 Task: Open Card Card0000000227 in  Board0000000057 in Workspace WS0000000019 in Trello. Add Member Mailaustralia7@gmail.com to Card Card0000000227 in  Board0000000057 in Workspace WS0000000019 in Trello. Add Orange Label titled Label0000000227 to Card Card0000000227 in  Board0000000057 in Workspace WS0000000019 in Trello. Add Checklist CL0000000227 to Card Card0000000227 in  Board0000000057 in Workspace WS0000000019 in Trello. Add Dates with Start Date as Oct 01 2023 and Due Date as Oct 31 2023 to Card Card0000000227 in  Board0000000057 in Workspace WS0000000019 in Trello
Action: Mouse moved to (439, 21)
Screenshot: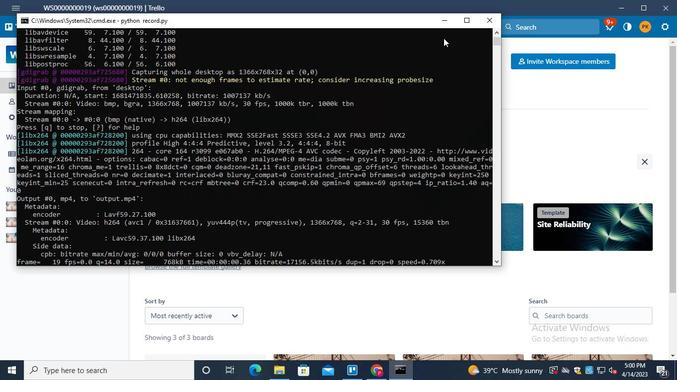 
Action: Mouse pressed left at (439, 21)
Screenshot: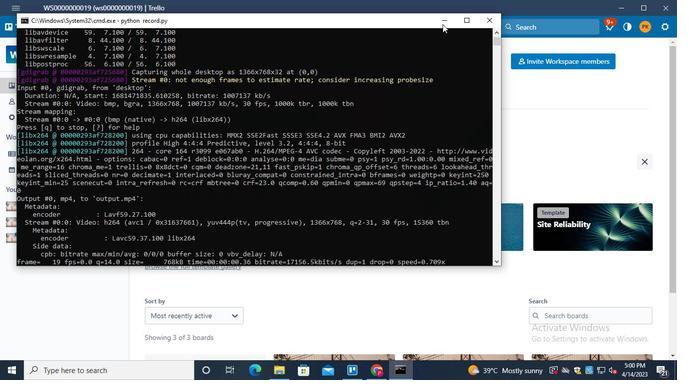 
Action: Mouse moved to (43, 234)
Screenshot: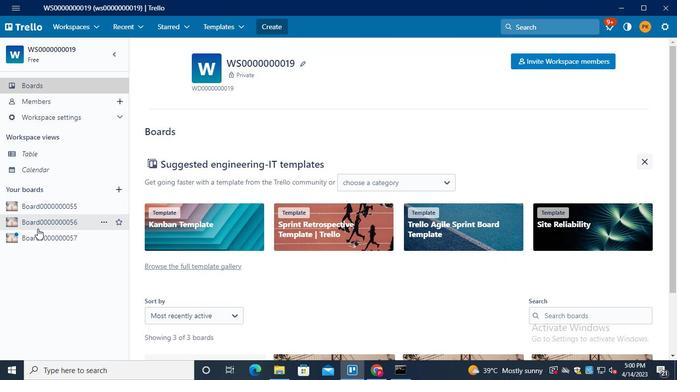 
Action: Mouse pressed left at (43, 234)
Screenshot: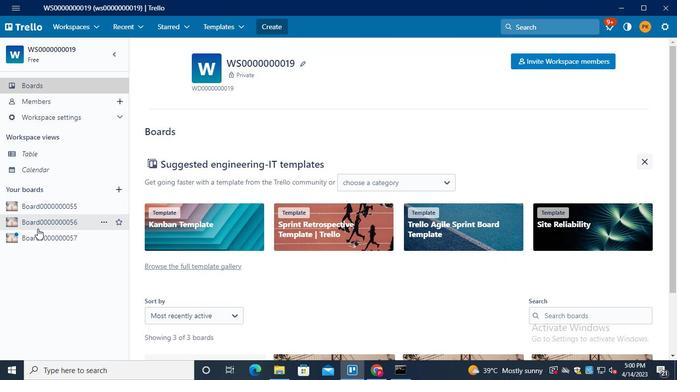 
Action: Mouse moved to (186, 290)
Screenshot: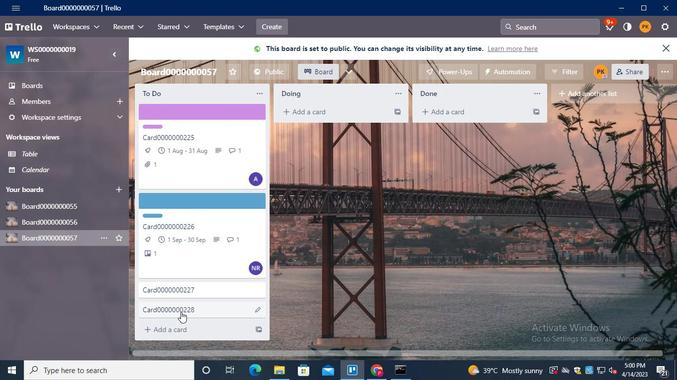 
Action: Mouse pressed left at (186, 290)
Screenshot: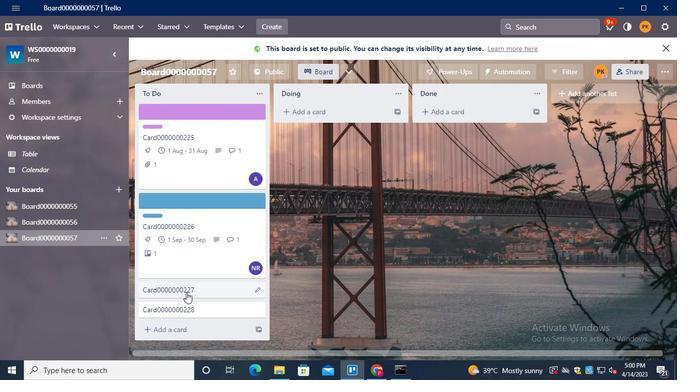 
Action: Mouse moved to (473, 92)
Screenshot: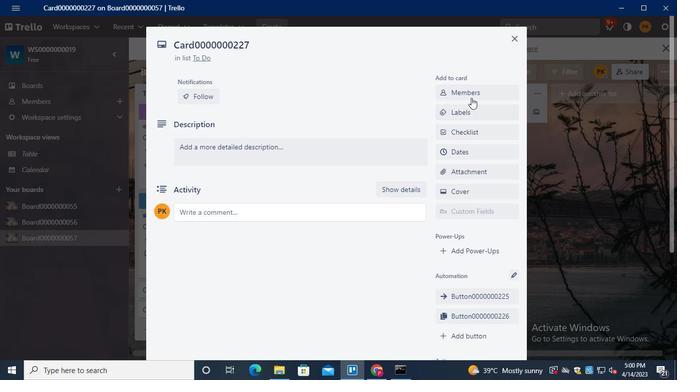 
Action: Mouse pressed left at (473, 92)
Screenshot: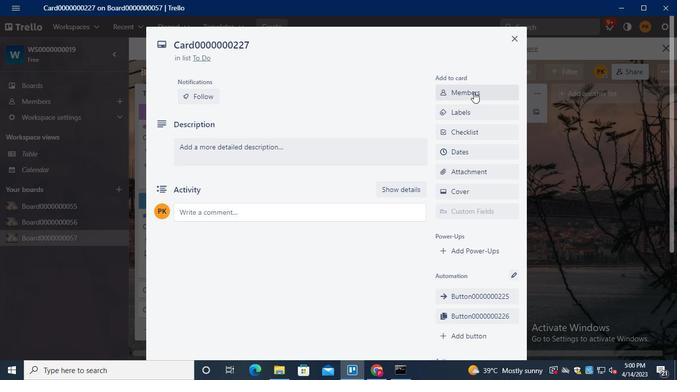 
Action: Mouse moved to (476, 140)
Screenshot: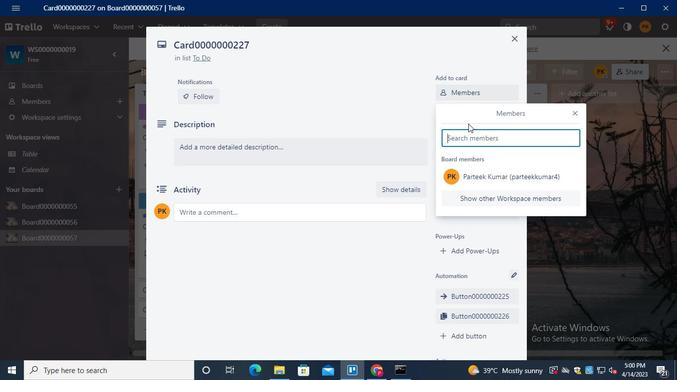 
Action: Keyboard Key.shift
Screenshot: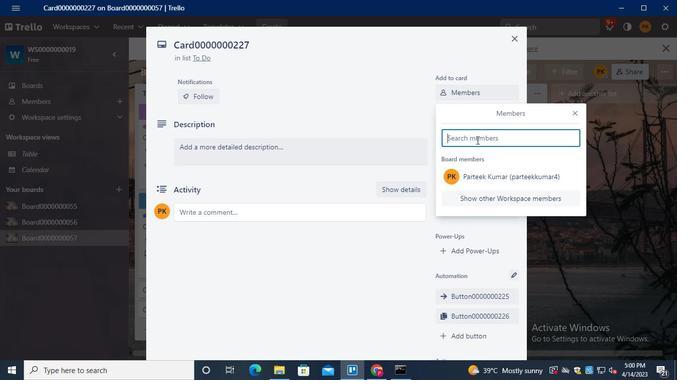 
Action: Keyboard M
Screenshot: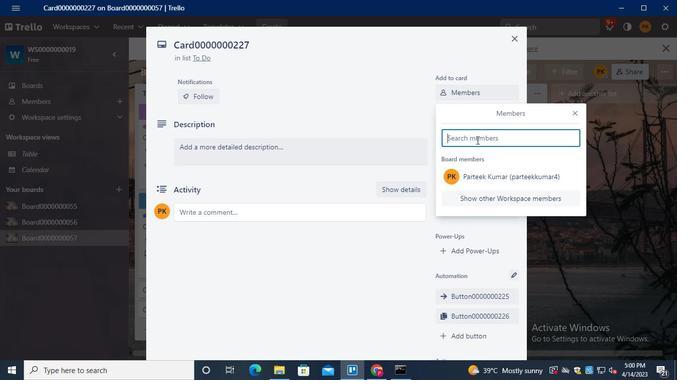 
Action: Keyboard a
Screenshot: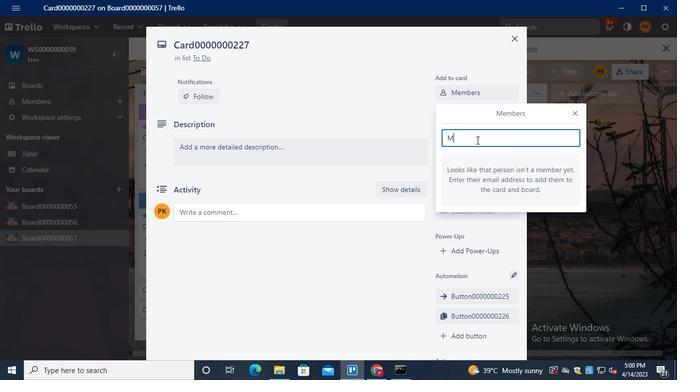 
Action: Keyboard i
Screenshot: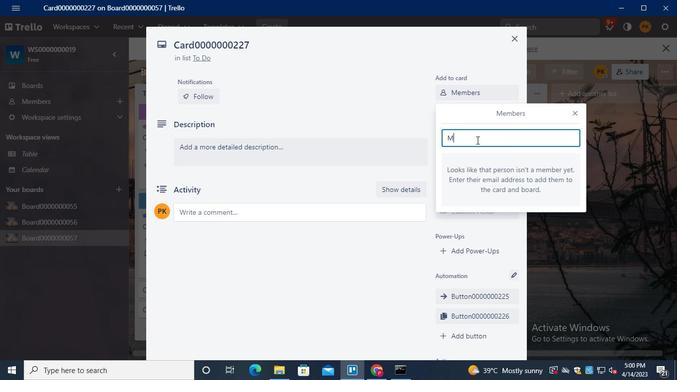 
Action: Keyboard l
Screenshot: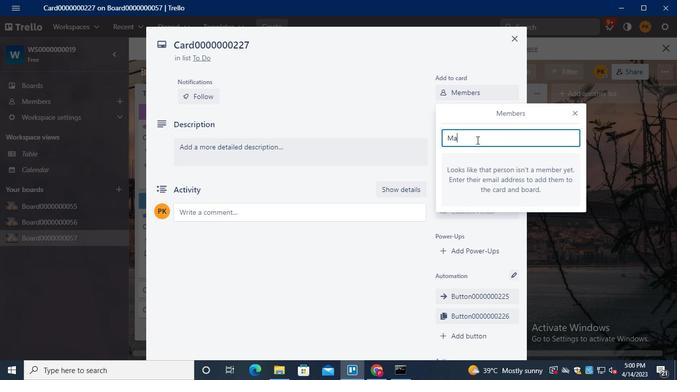 
Action: Keyboard a
Screenshot: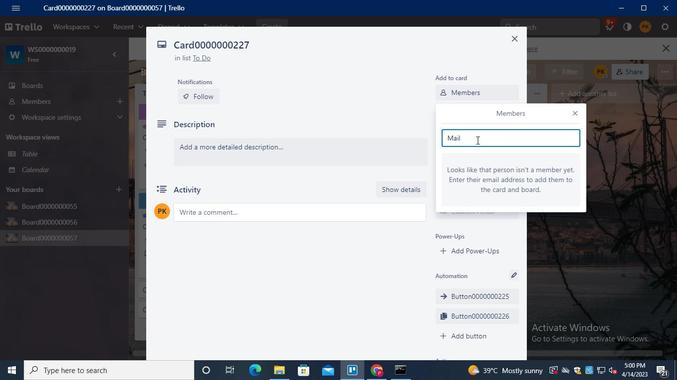 
Action: Keyboard u
Screenshot: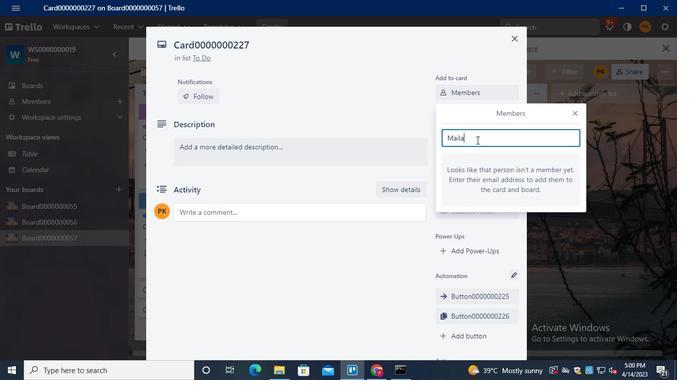 
Action: Keyboard s
Screenshot: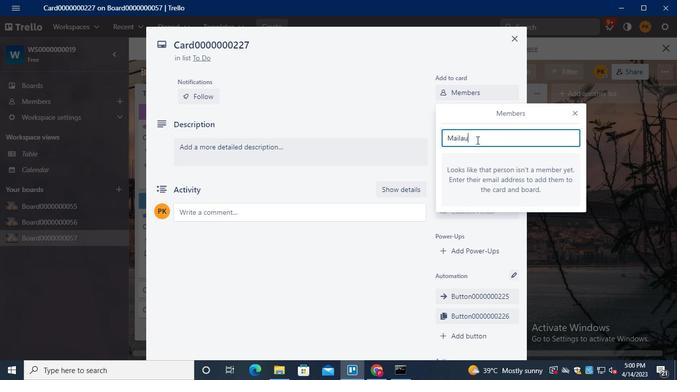 
Action: Keyboard t
Screenshot: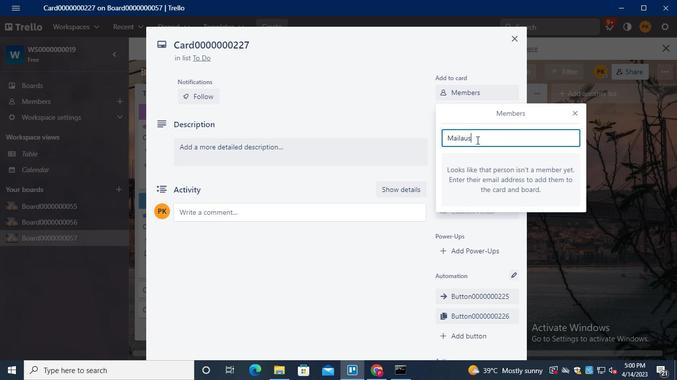 
Action: Keyboard r
Screenshot: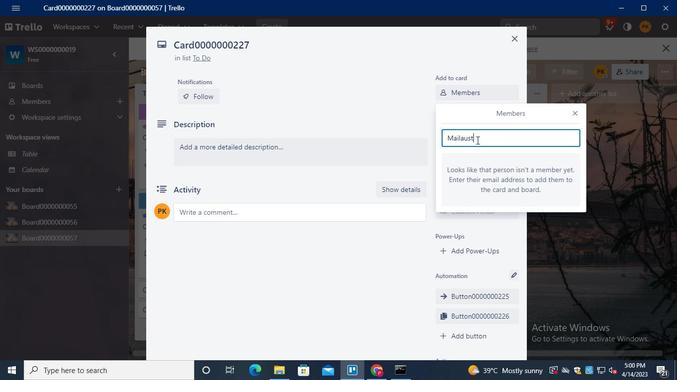 
Action: Keyboard a
Screenshot: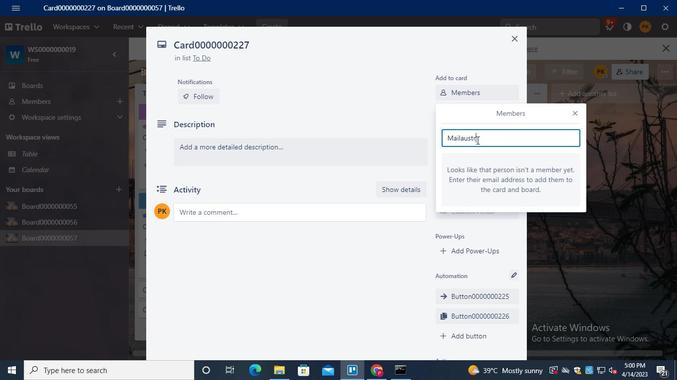 
Action: Keyboard l
Screenshot: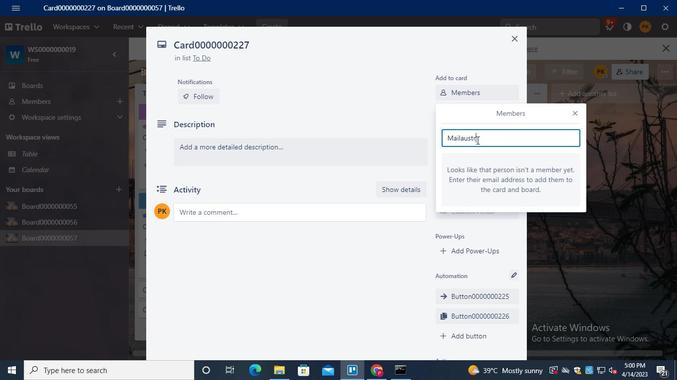 
Action: Keyboard i
Screenshot: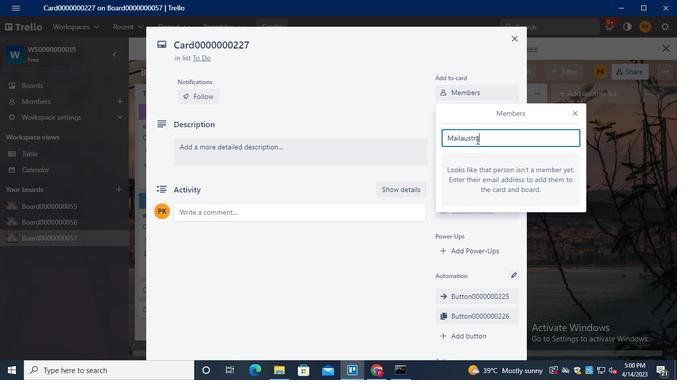 
Action: Keyboard a
Screenshot: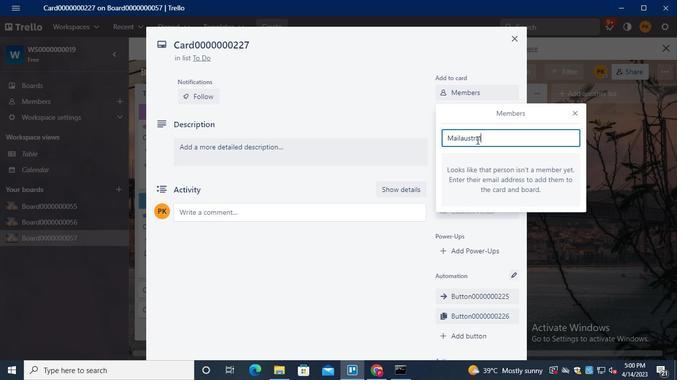 
Action: Keyboard <103>
Screenshot: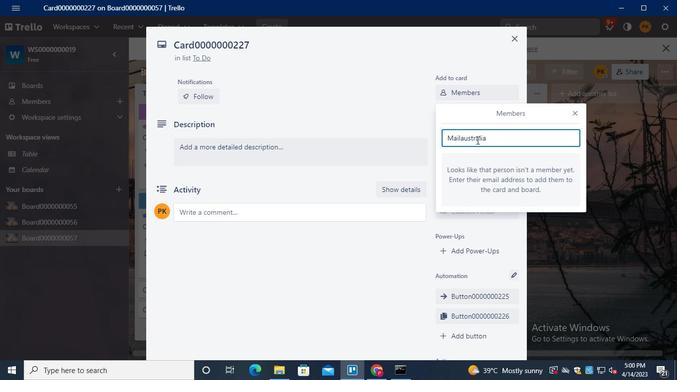 
Action: Keyboard Key.shift
Screenshot: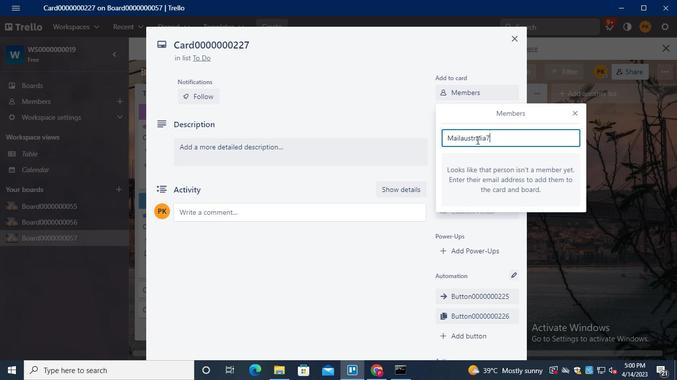 
Action: Keyboard @
Screenshot: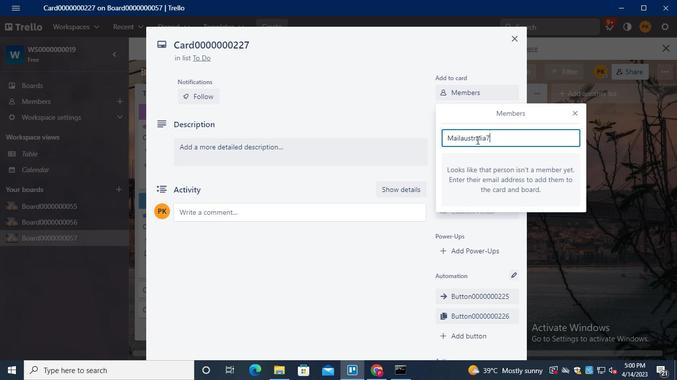 
Action: Keyboard g
Screenshot: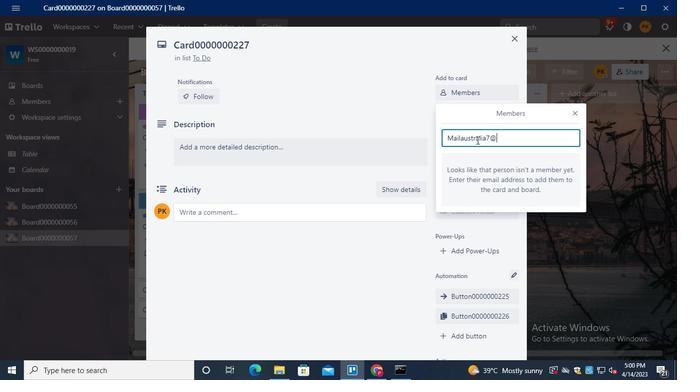 
Action: Keyboard m
Screenshot: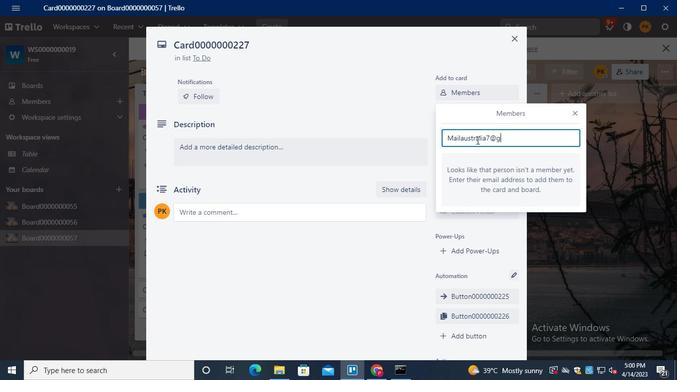 
Action: Keyboard a
Screenshot: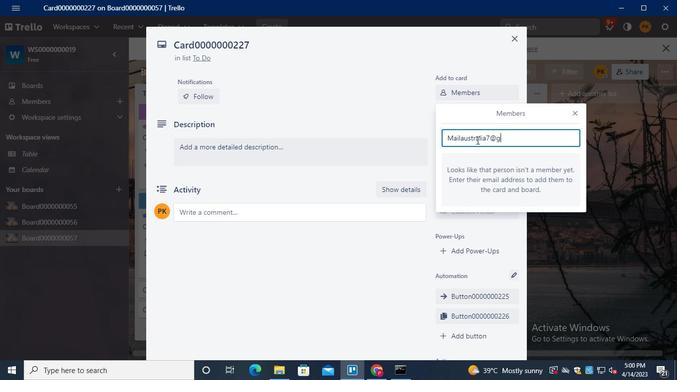 
Action: Keyboard i
Screenshot: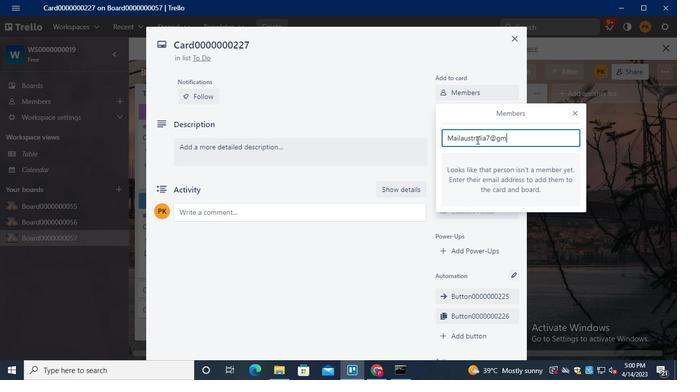 
Action: Keyboard l
Screenshot: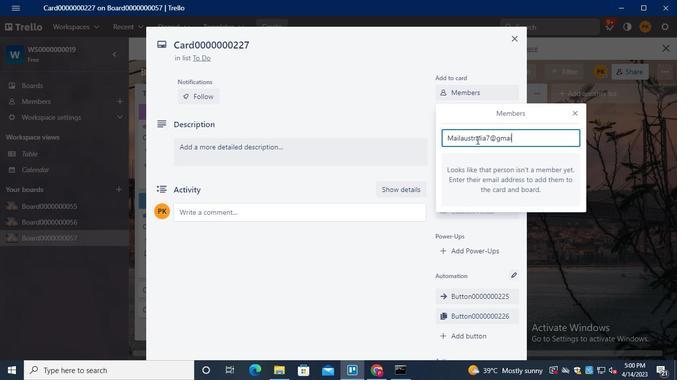 
Action: Keyboard .
Screenshot: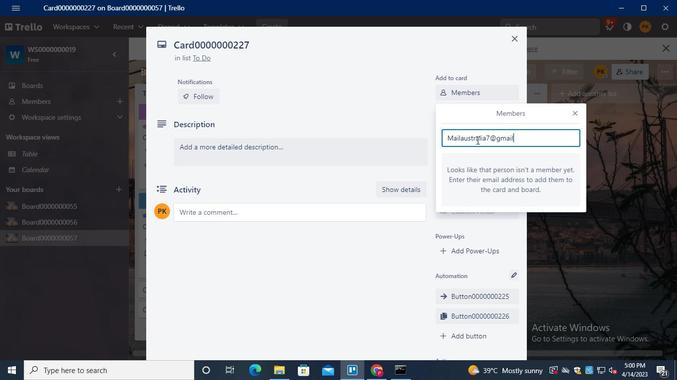 
Action: Keyboard c
Screenshot: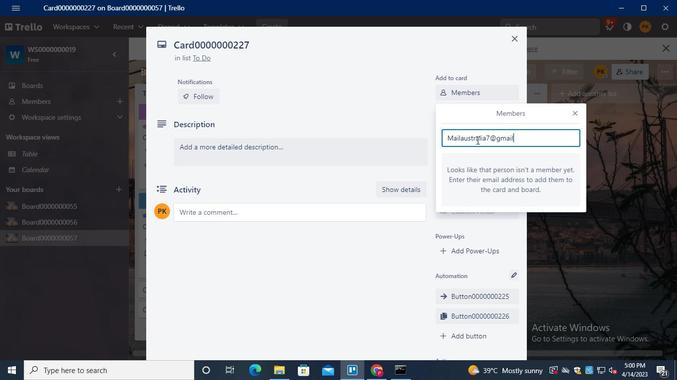 
Action: Keyboard o
Screenshot: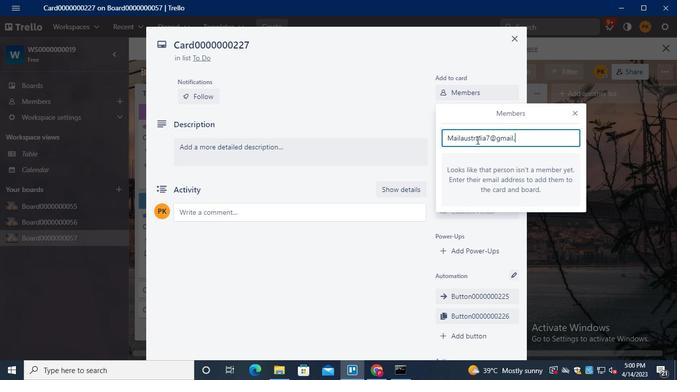 
Action: Keyboard m
Screenshot: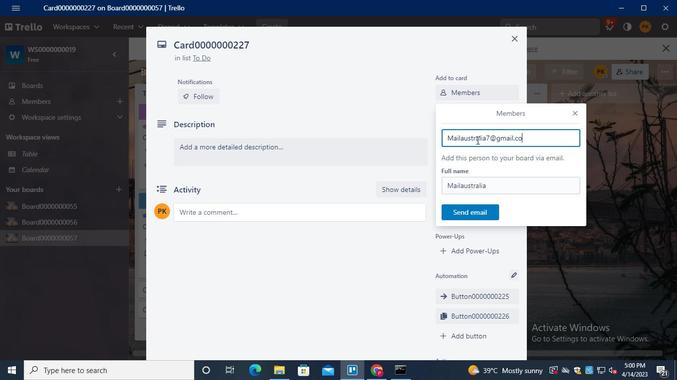 
Action: Mouse moved to (479, 211)
Screenshot: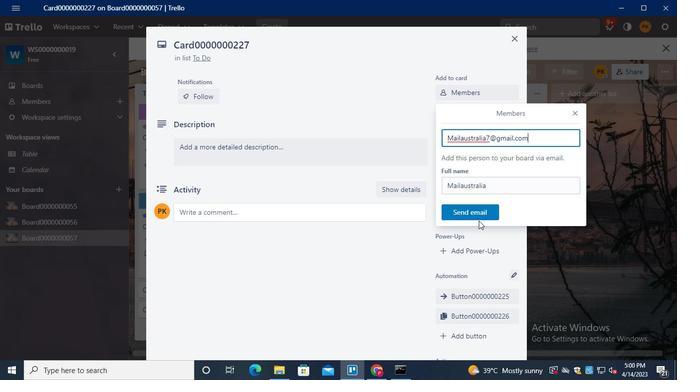 
Action: Mouse pressed left at (479, 211)
Screenshot: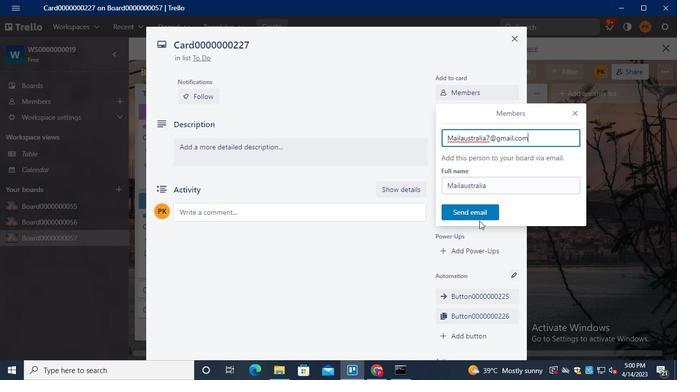 
Action: Mouse moved to (461, 117)
Screenshot: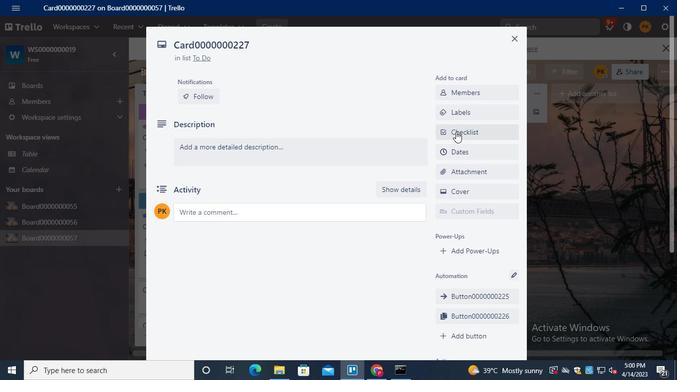 
Action: Mouse pressed left at (461, 117)
Screenshot: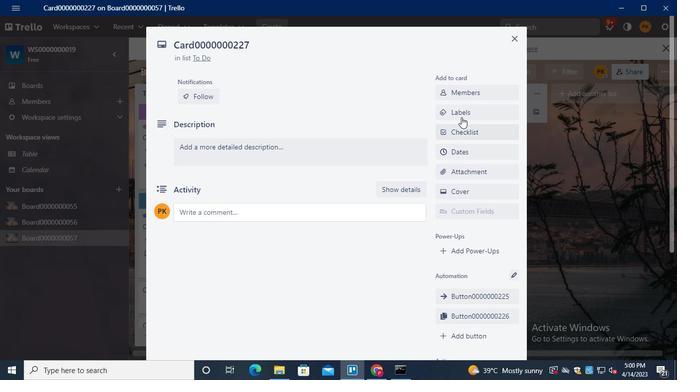 
Action: Mouse moved to (501, 262)
Screenshot: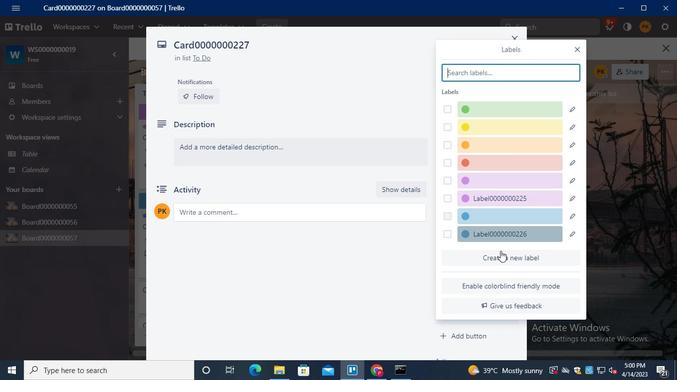 
Action: Mouse pressed left at (501, 262)
Screenshot: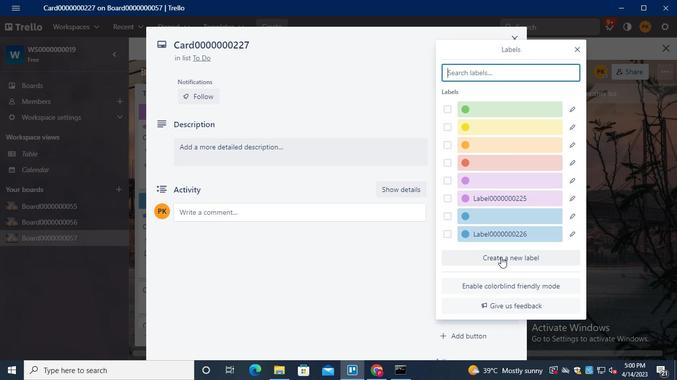 
Action: Mouse moved to (476, 136)
Screenshot: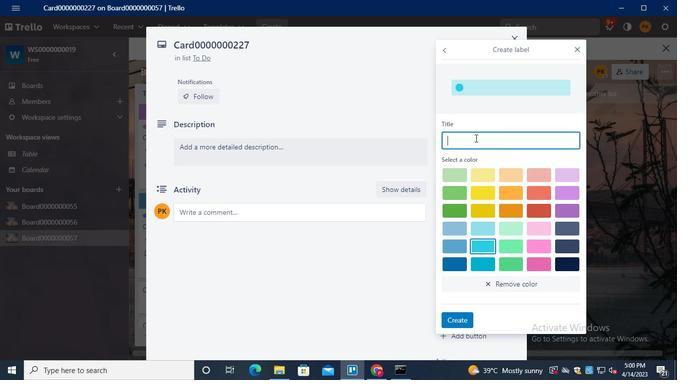 
Action: Keyboard Key.shift
Screenshot: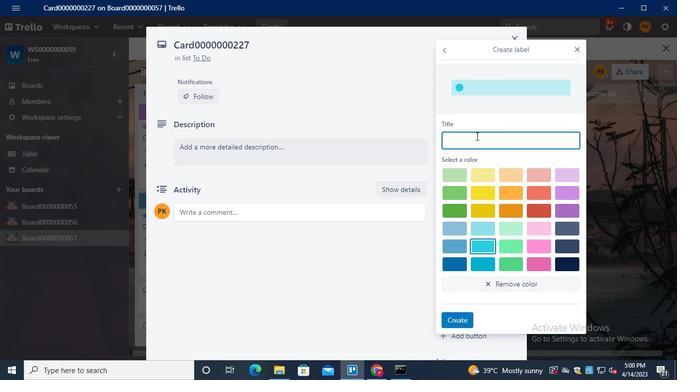 
Action: Keyboard L
Screenshot: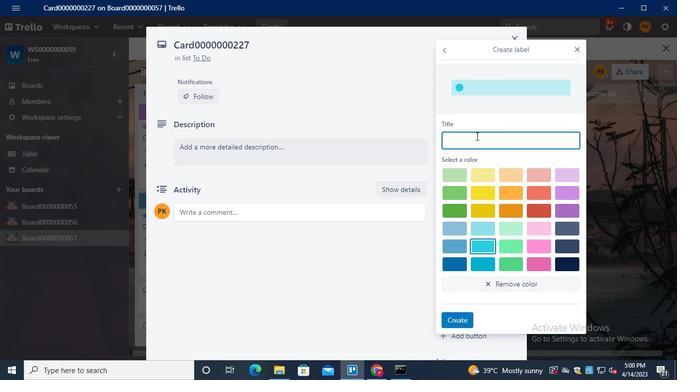 
Action: Keyboard a
Screenshot: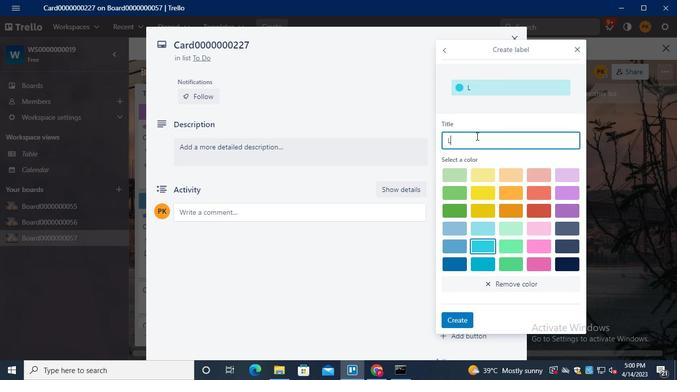 
Action: Keyboard b
Screenshot: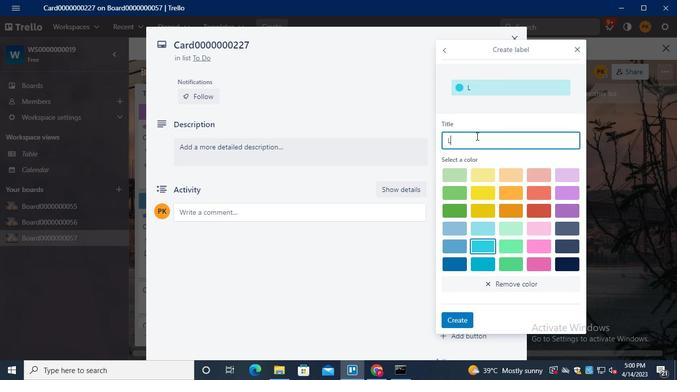 
Action: Keyboard e
Screenshot: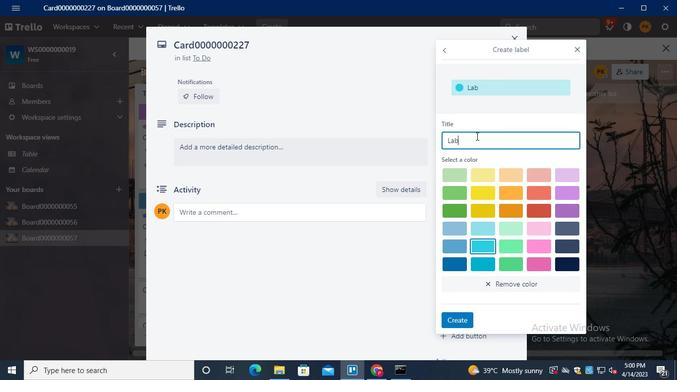 
Action: Keyboard l
Screenshot: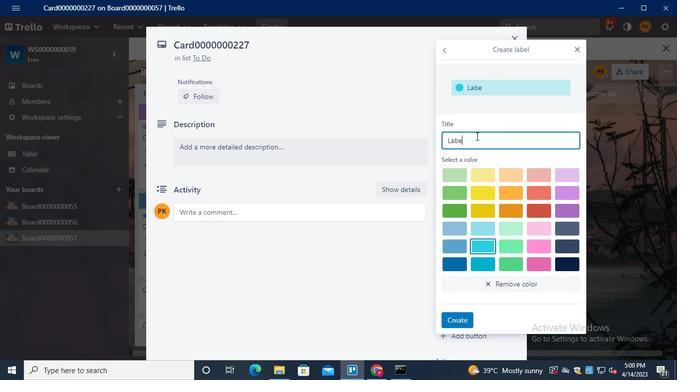 
Action: Keyboard <96>
Screenshot: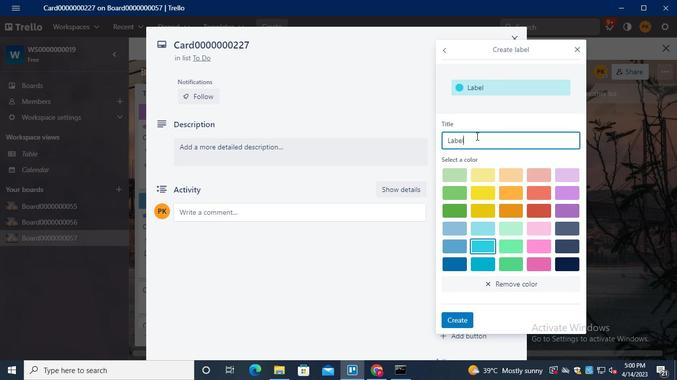 
Action: Keyboard <96>
Screenshot: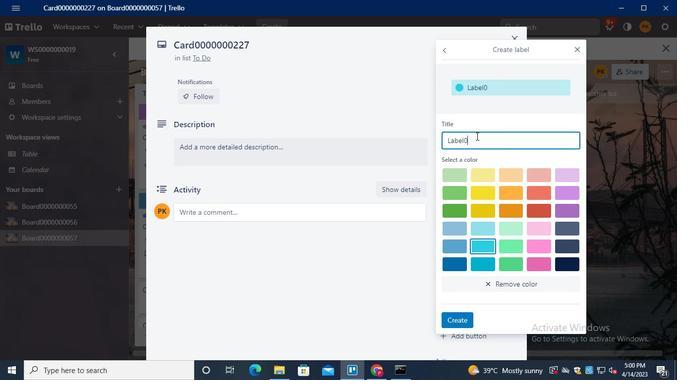 
Action: Keyboard <96>
Screenshot: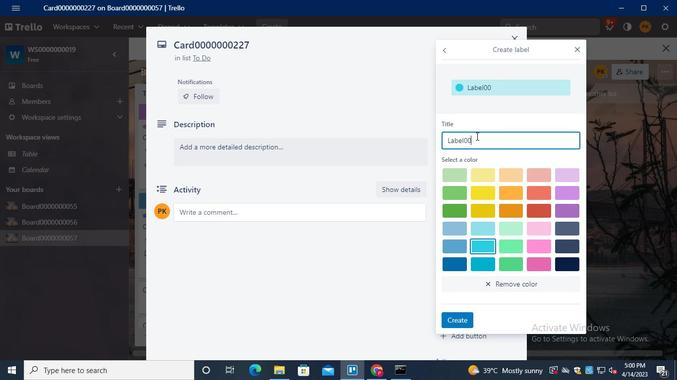 
Action: Keyboard <96>
Screenshot: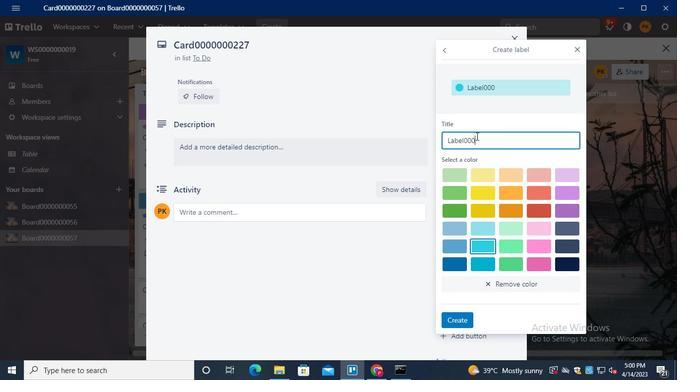 
Action: Keyboard <96>
Screenshot: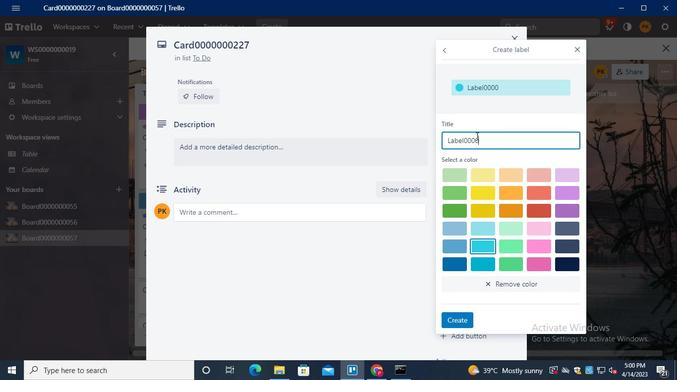 
Action: Keyboard <96>
Screenshot: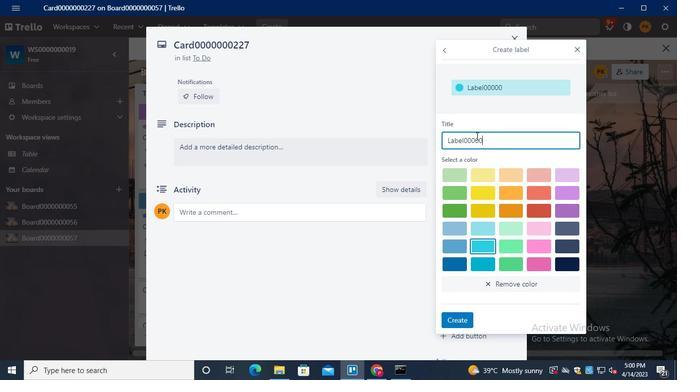 
Action: Keyboard <96>
Screenshot: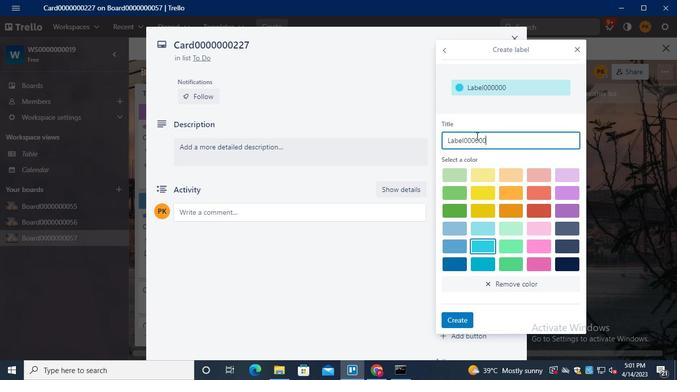 
Action: Keyboard <98>
Screenshot: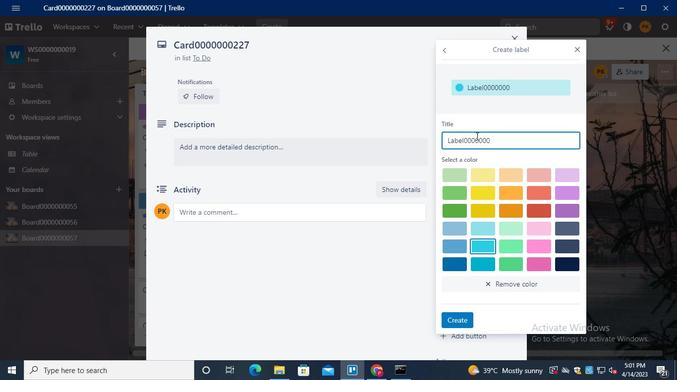 
Action: Keyboard <98>
Screenshot: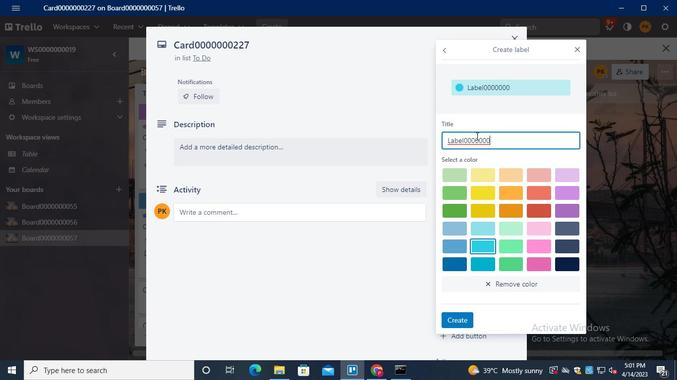 
Action: Keyboard <103>
Screenshot: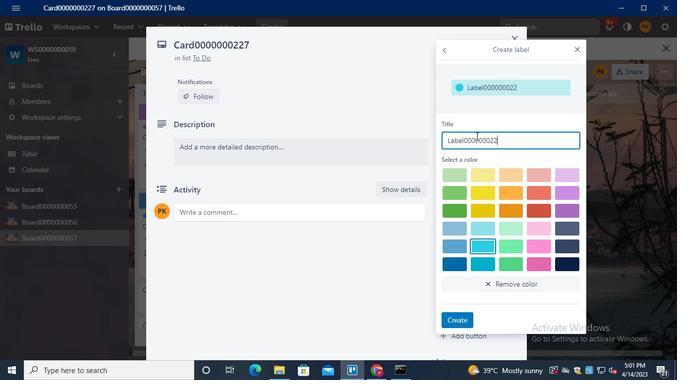 
Action: Mouse moved to (523, 192)
Screenshot: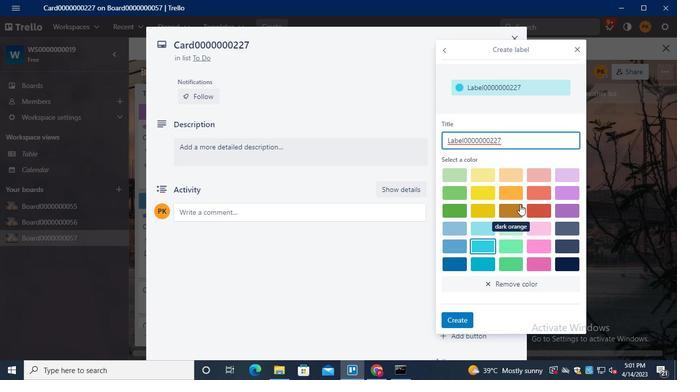 
Action: Mouse pressed left at (523, 192)
Screenshot: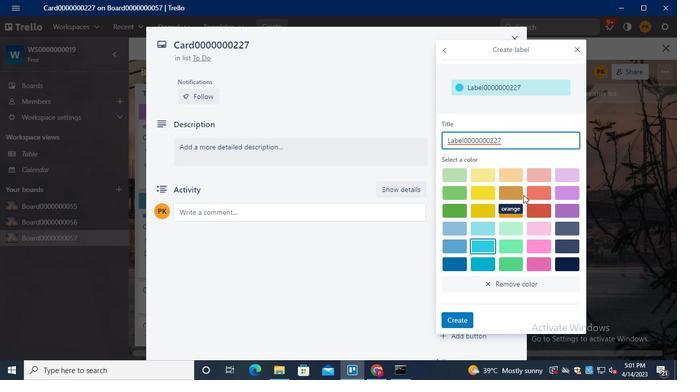 
Action: Mouse moved to (515, 195)
Screenshot: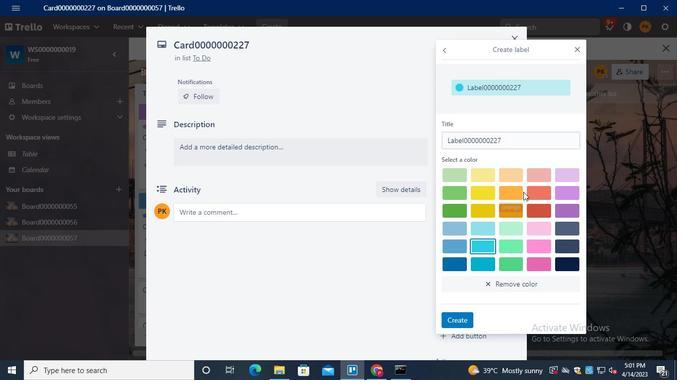 
Action: Mouse pressed left at (515, 195)
Screenshot: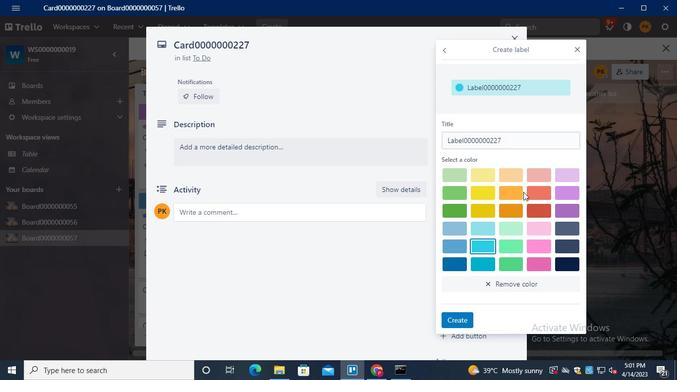 
Action: Mouse moved to (461, 318)
Screenshot: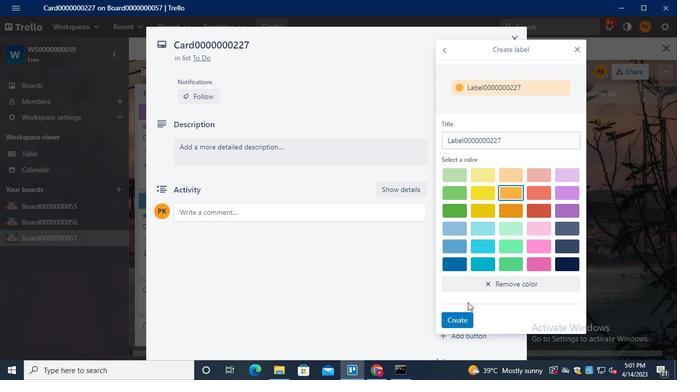 
Action: Mouse pressed left at (461, 318)
Screenshot: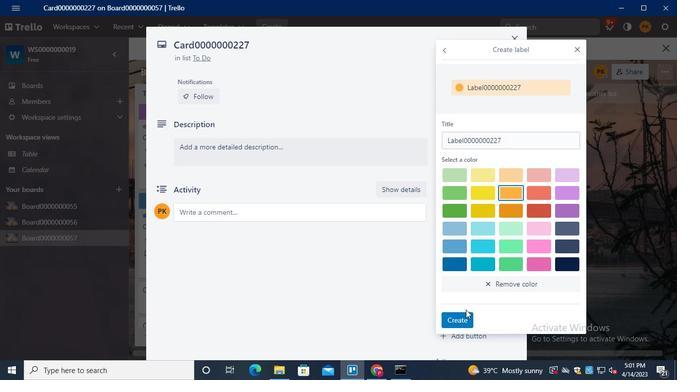 
Action: Mouse moved to (576, 51)
Screenshot: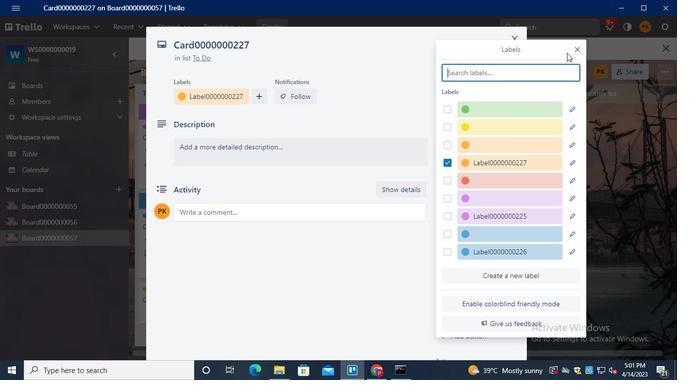 
Action: Mouse pressed left at (576, 51)
Screenshot: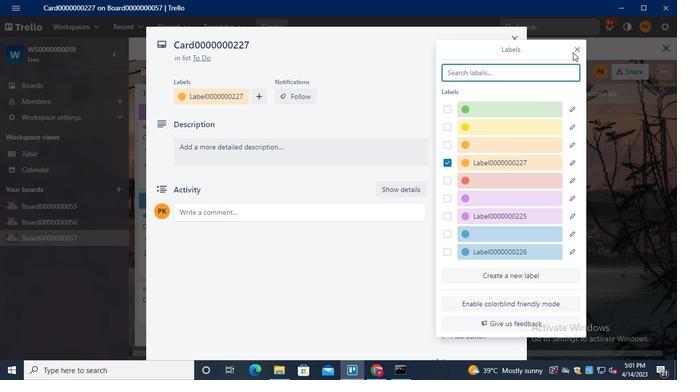 
Action: Mouse moved to (476, 131)
Screenshot: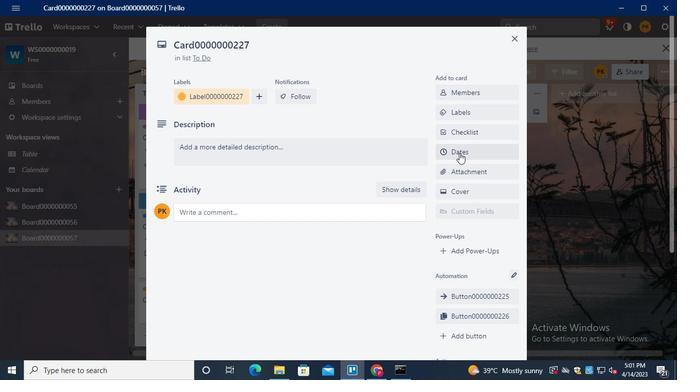 
Action: Mouse pressed left at (476, 131)
Screenshot: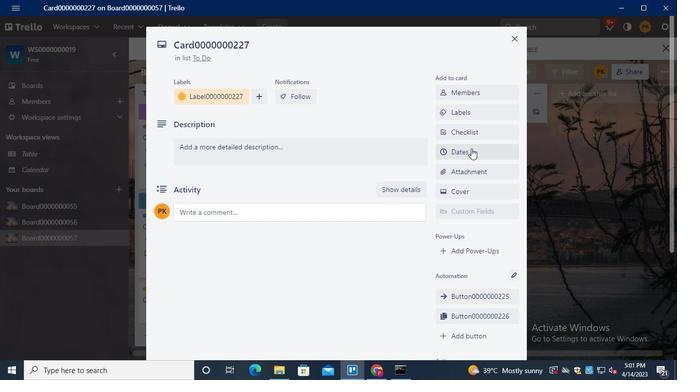 
Action: Mouse moved to (475, 134)
Screenshot: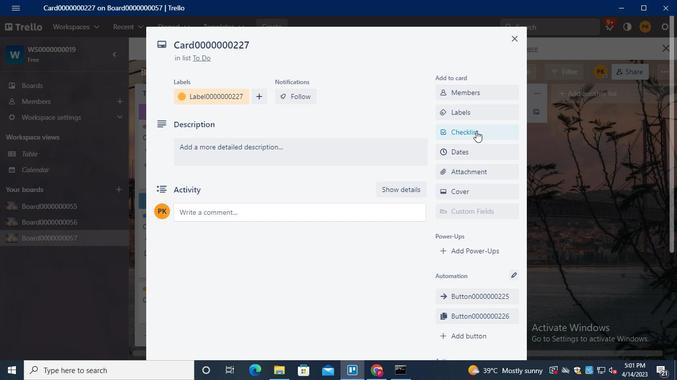 
Action: Keyboard Key.shift
Screenshot: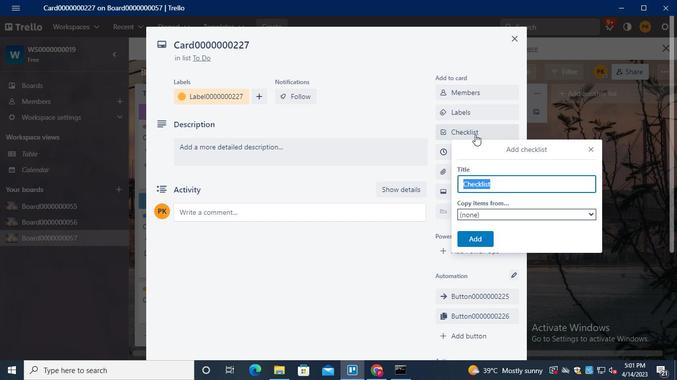 
Action: Keyboard C
Screenshot: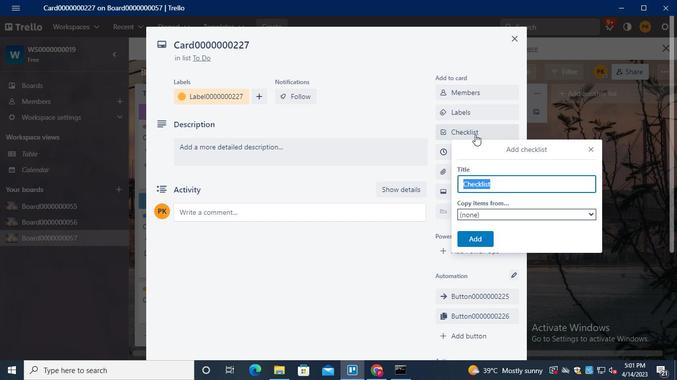 
Action: Keyboard L
Screenshot: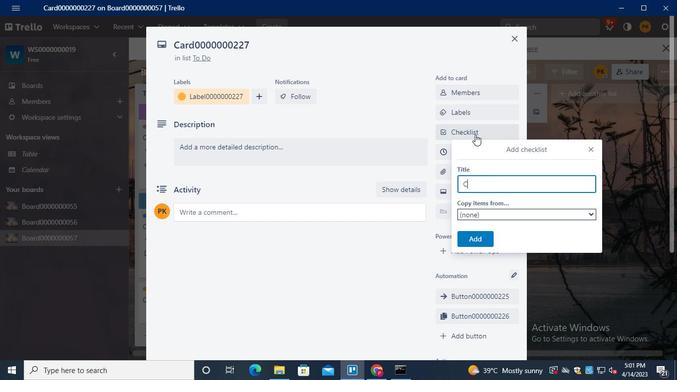 
Action: Keyboard <96>
Screenshot: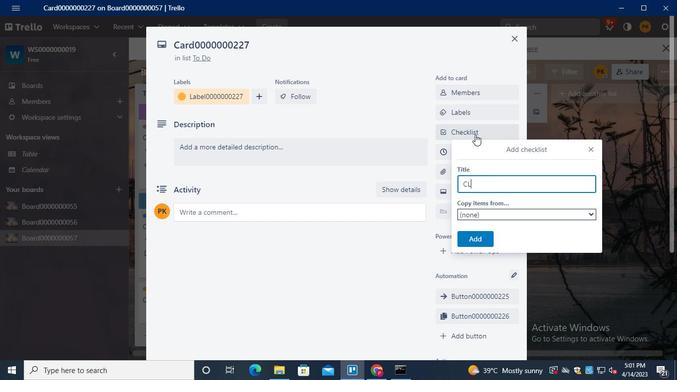 
Action: Keyboard <96>
Screenshot: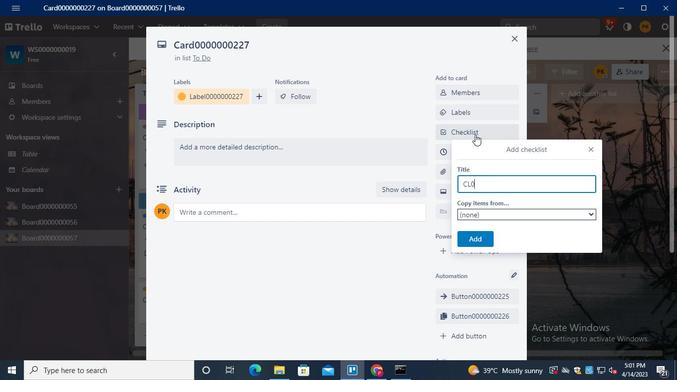 
Action: Keyboard <96>
Screenshot: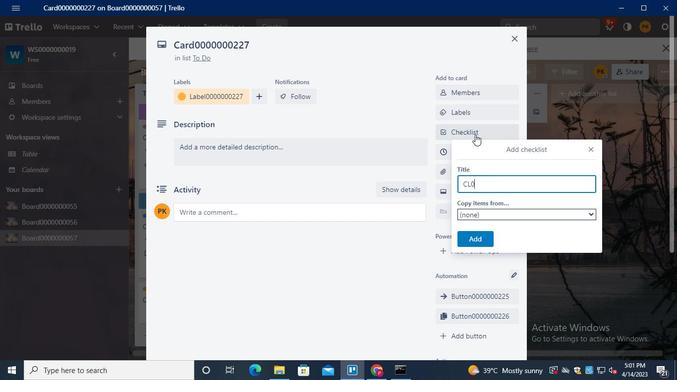 
Action: Keyboard <96>
Screenshot: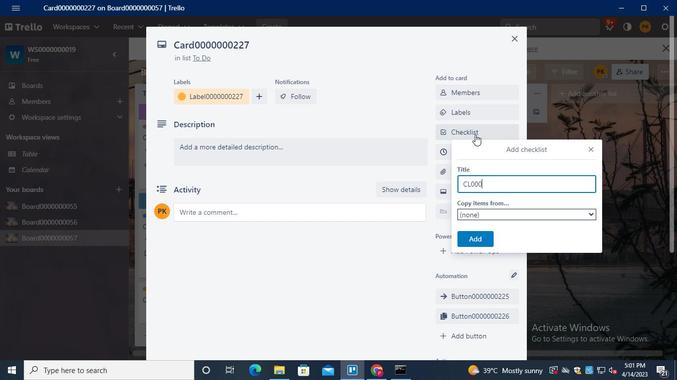 
Action: Keyboard <96>
Screenshot: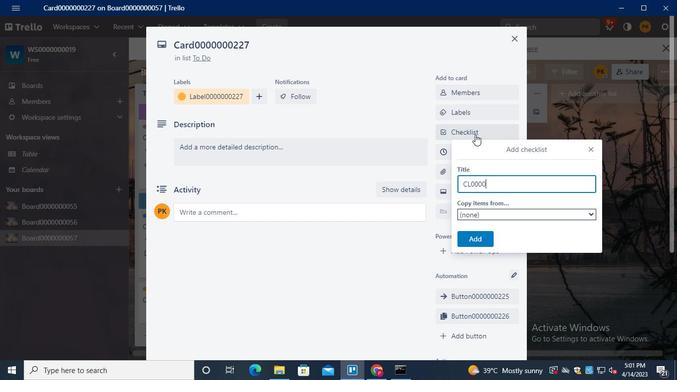 
Action: Keyboard <96>
Screenshot: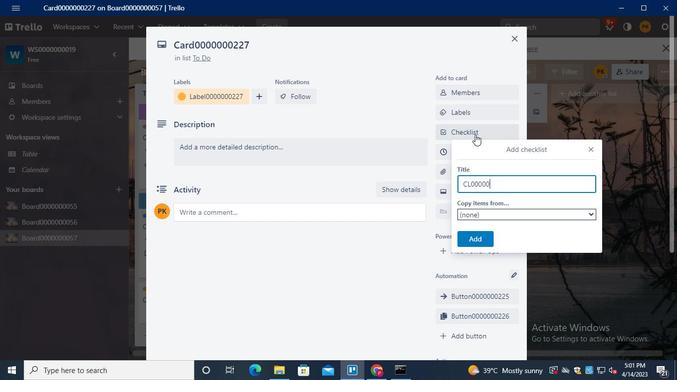 
Action: Keyboard <96>
Screenshot: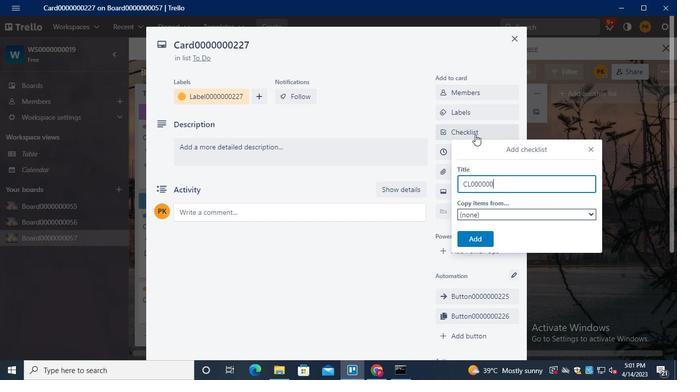 
Action: Keyboard <98>
Screenshot: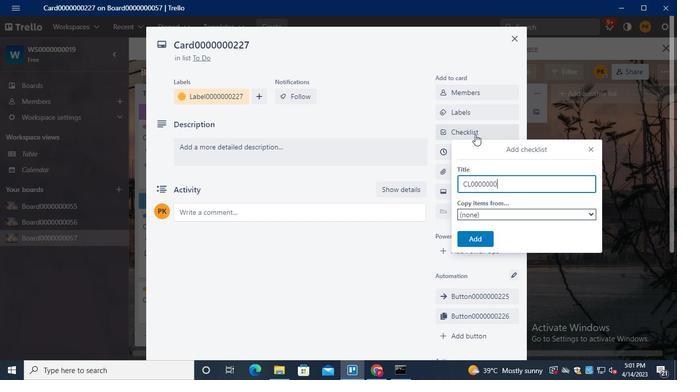 
Action: Keyboard <98>
Screenshot: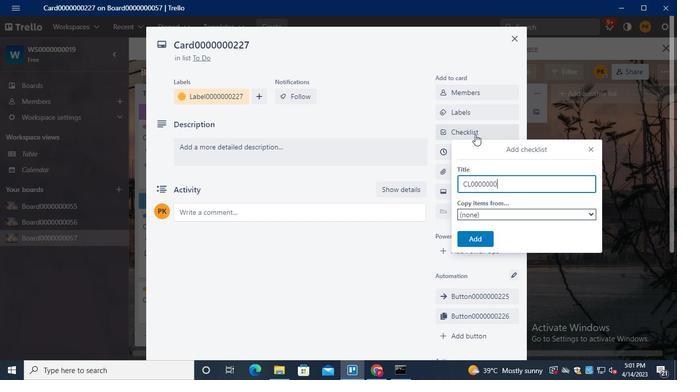 
Action: Keyboard <103>
Screenshot: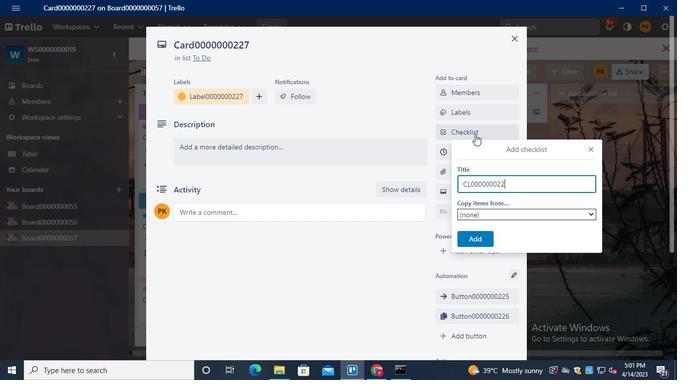 
Action: Mouse moved to (470, 233)
Screenshot: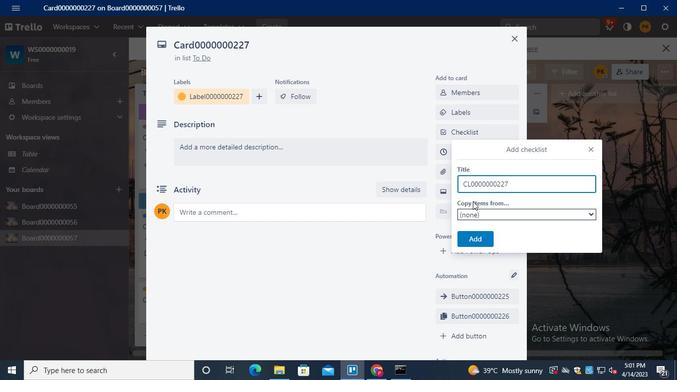 
Action: Mouse pressed left at (470, 233)
Screenshot: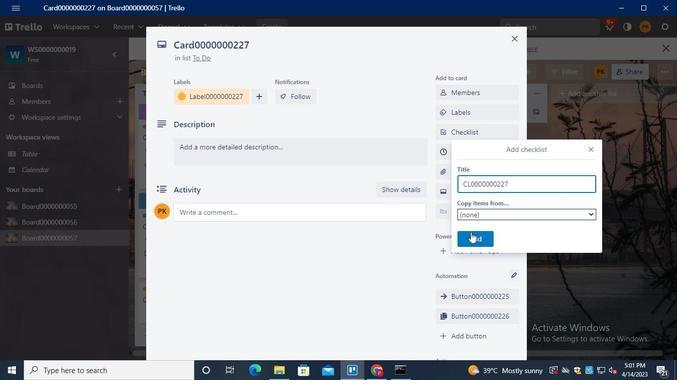 
Action: Mouse moved to (448, 145)
Screenshot: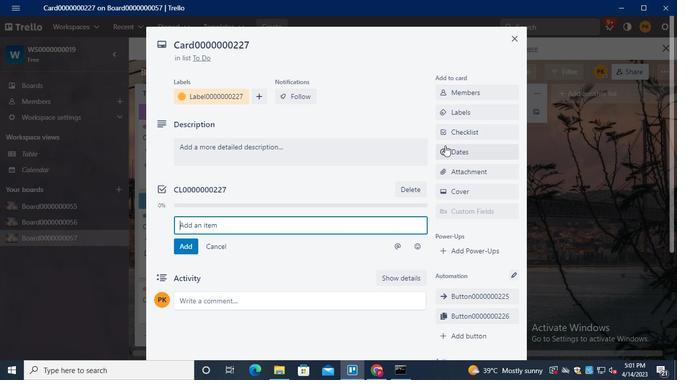 
Action: Mouse pressed left at (448, 145)
Screenshot: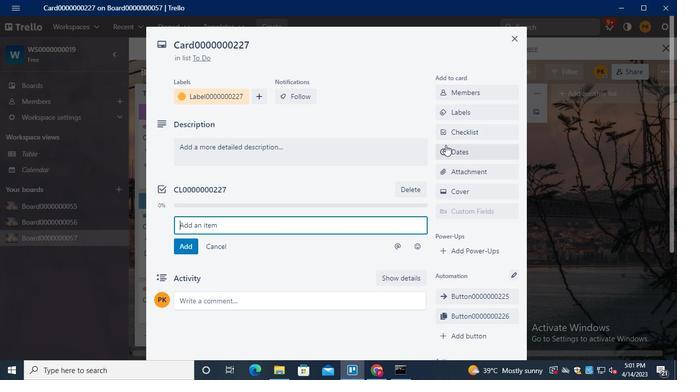 
Action: Mouse moved to (447, 229)
Screenshot: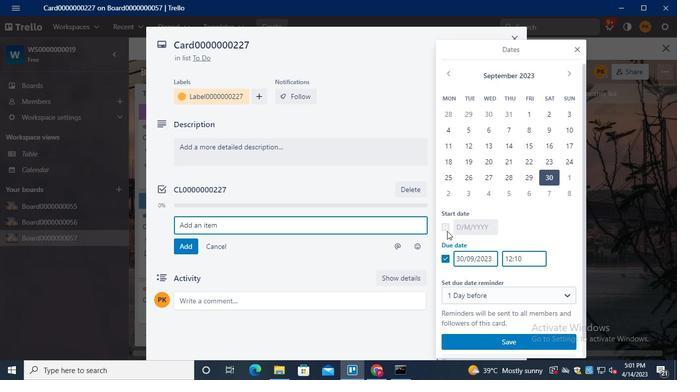 
Action: Mouse pressed left at (447, 229)
Screenshot: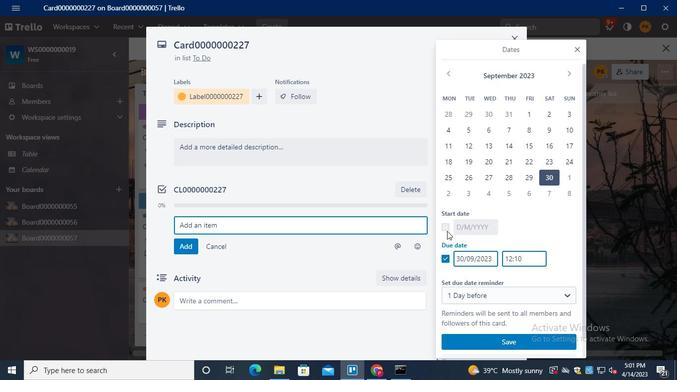 
Action: Mouse moved to (568, 76)
Screenshot: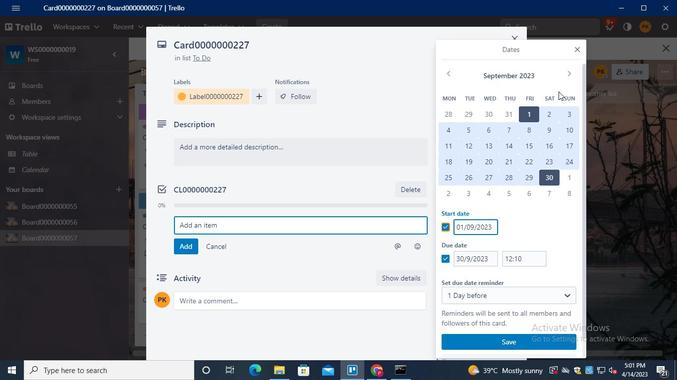
Action: Mouse pressed left at (568, 76)
Screenshot: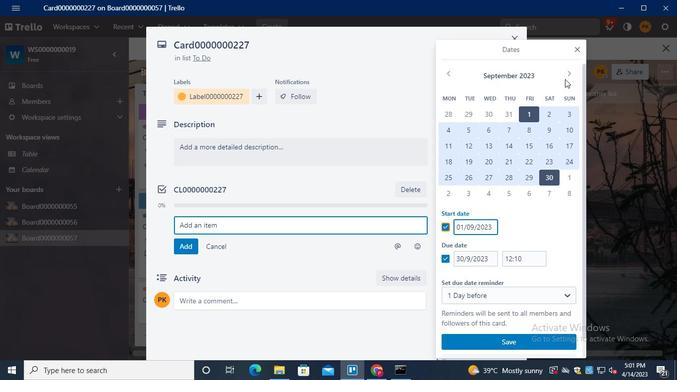 
Action: Mouse moved to (567, 115)
Screenshot: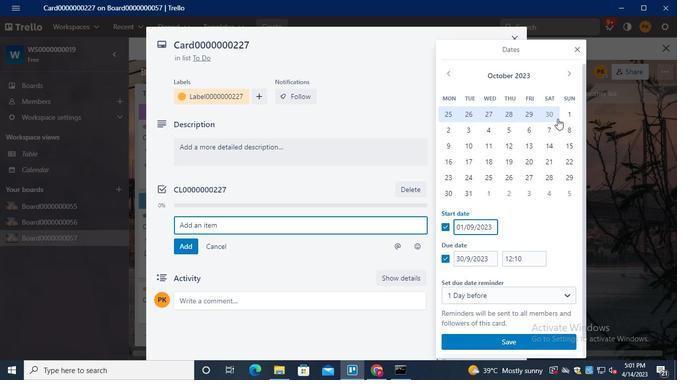 
Action: Mouse pressed left at (567, 115)
Screenshot: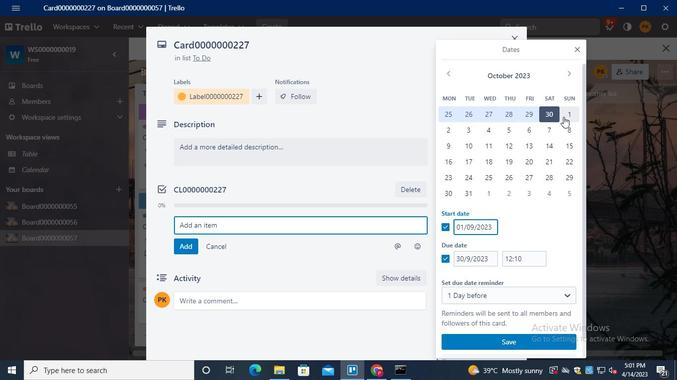 
Action: Mouse moved to (473, 194)
Screenshot: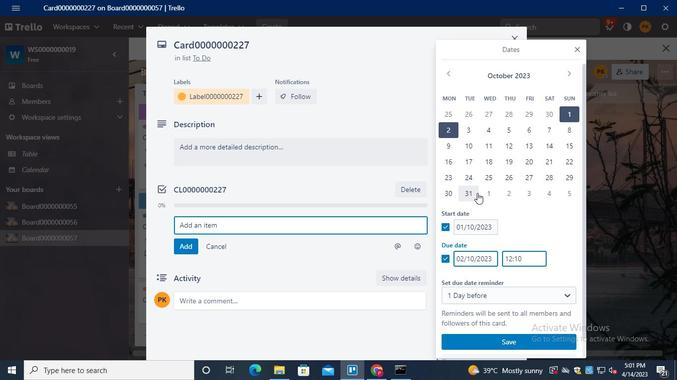 
Action: Mouse pressed left at (473, 194)
Screenshot: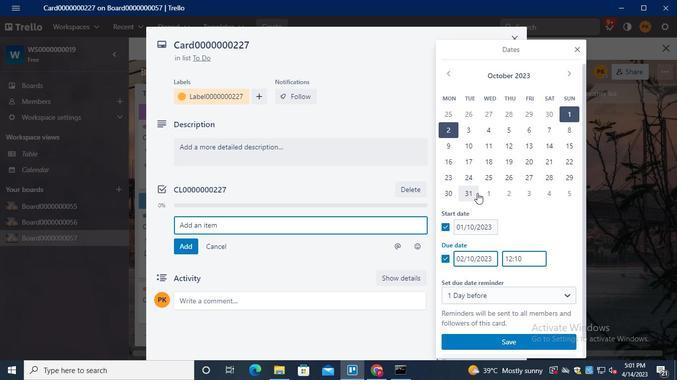 
Action: Mouse moved to (491, 340)
Screenshot: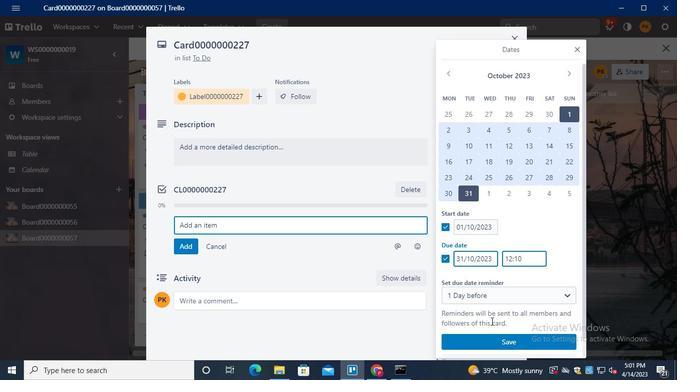 
Action: Mouse pressed left at (491, 340)
Screenshot: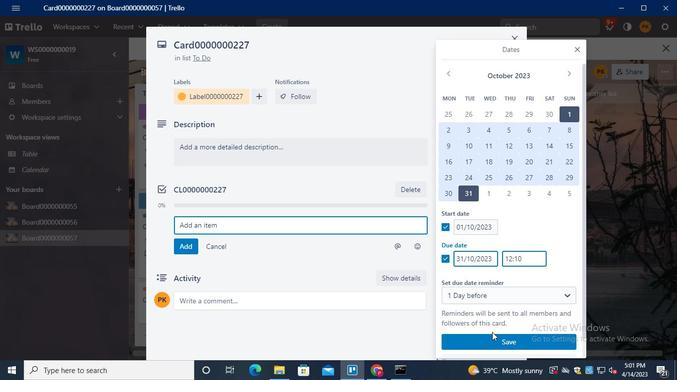 
Action: Mouse moved to (315, 209)
Screenshot: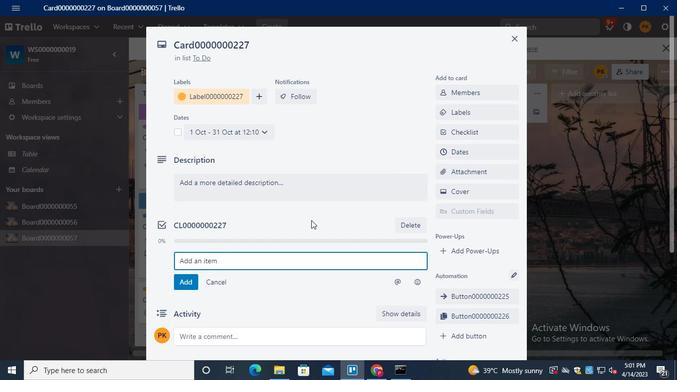
Action: Keyboard Key.alt_l
Screenshot: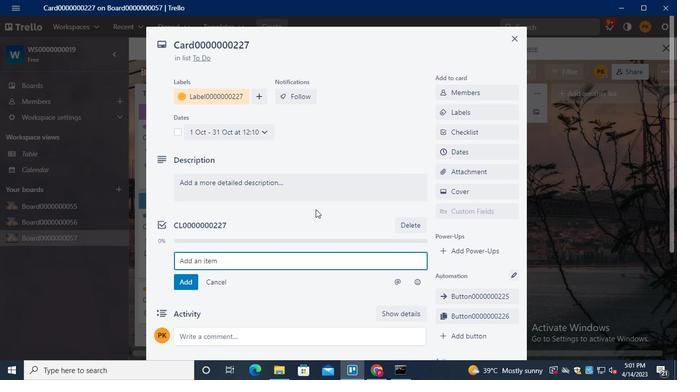 
Action: Keyboard Key.tab
Screenshot: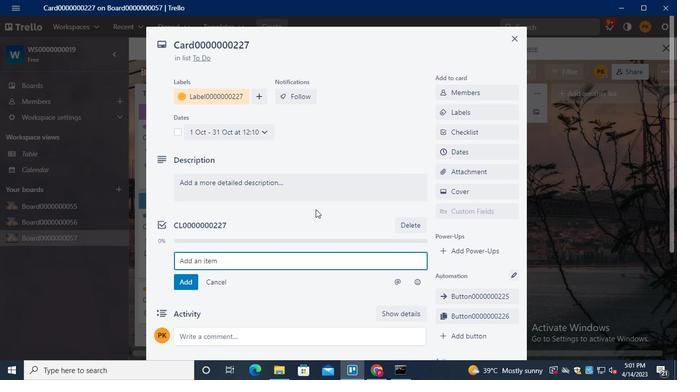
Action: Mouse moved to (487, 22)
Screenshot: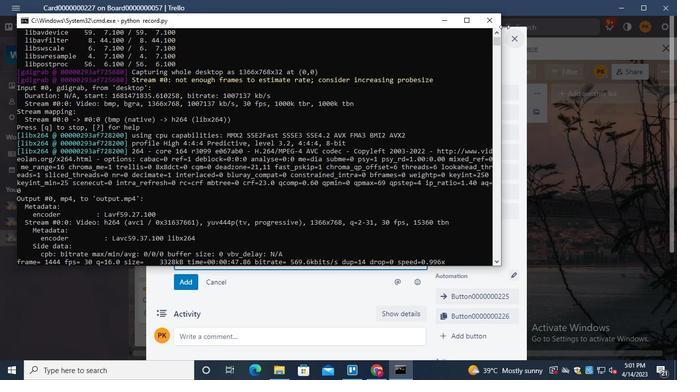 
Action: Mouse pressed left at (487, 22)
Screenshot: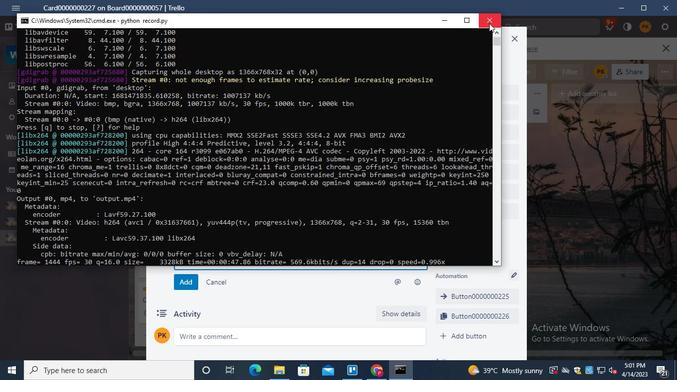 
